 Task: Add Lily's Sweets Hazelnut Milk Chocolate 40% Cocoa Bar to the cart.
Action: Mouse moved to (20, 66)
Screenshot: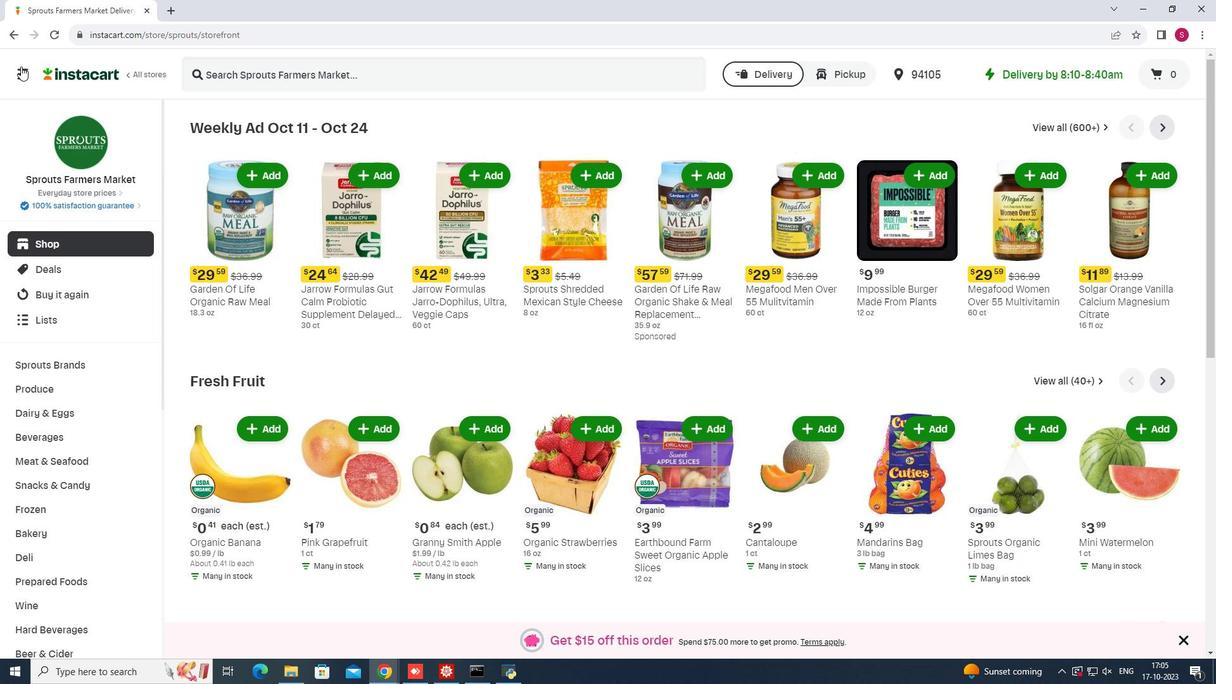 
Action: Mouse pressed left at (20, 66)
Screenshot: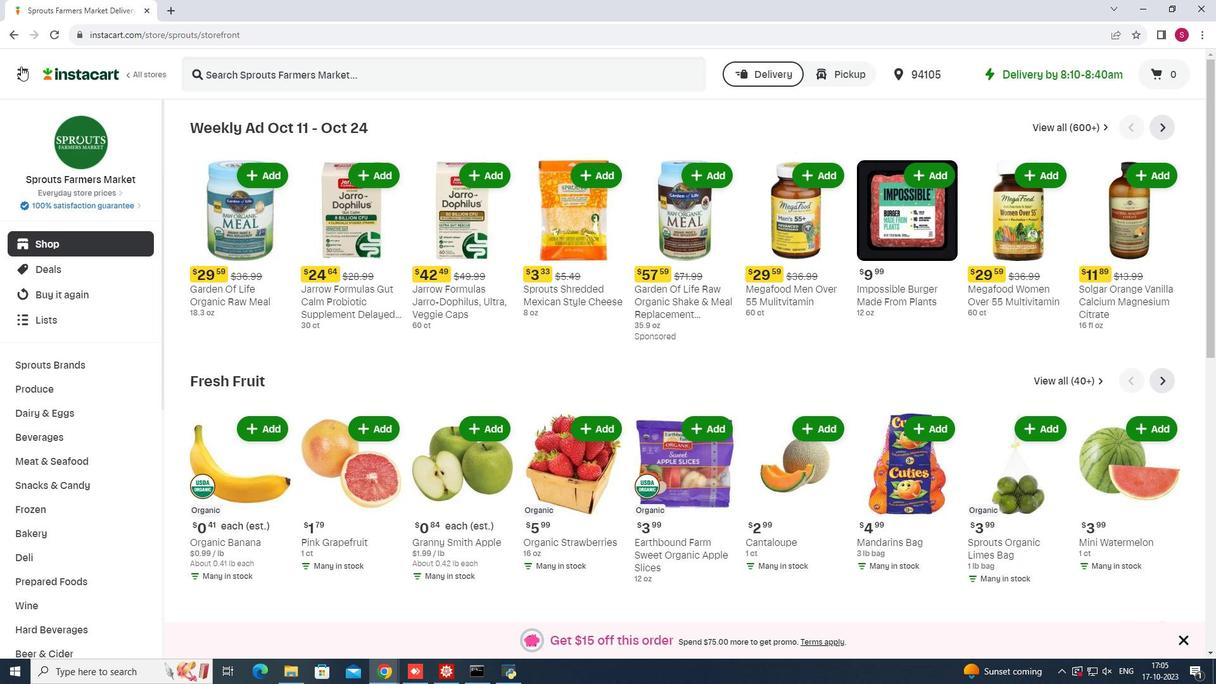 
Action: Mouse moved to (82, 337)
Screenshot: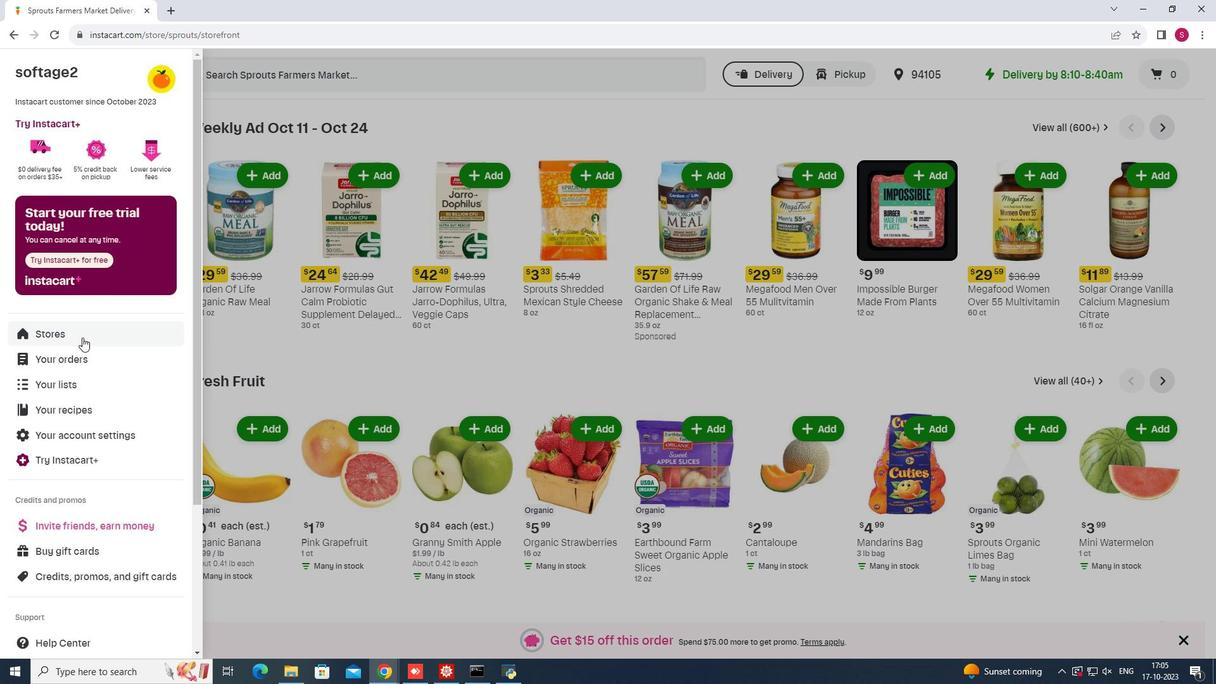
Action: Mouse pressed left at (82, 337)
Screenshot: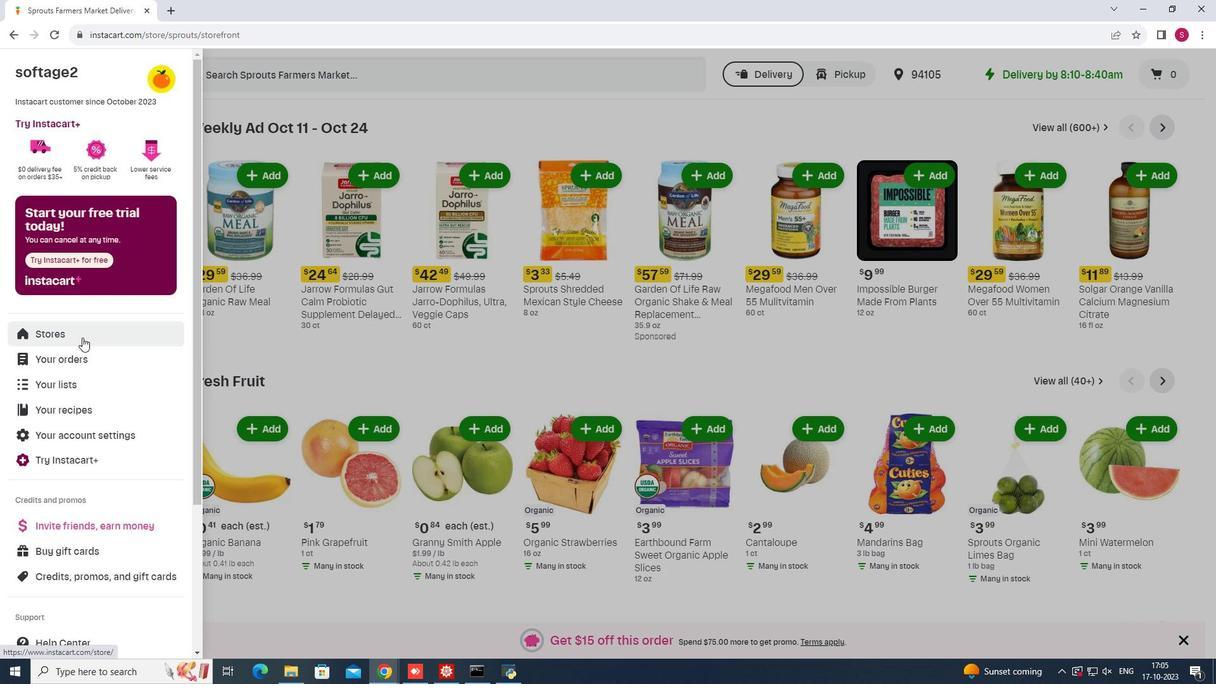 
Action: Mouse moved to (298, 110)
Screenshot: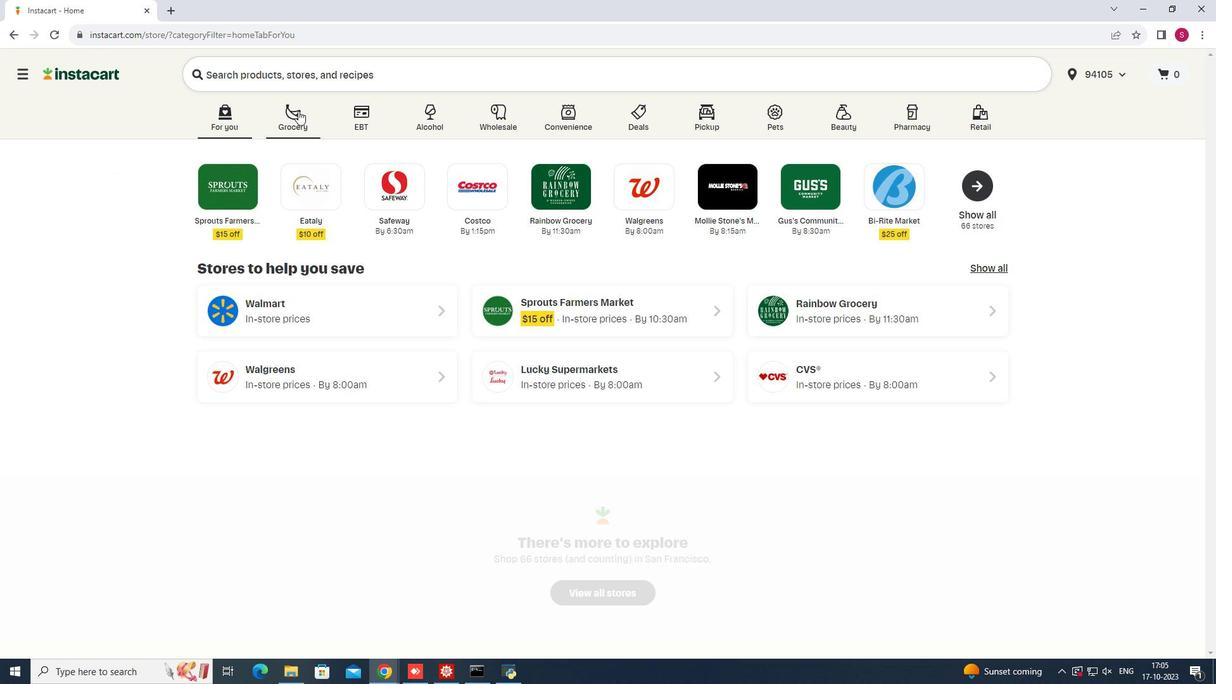 
Action: Mouse pressed left at (298, 110)
Screenshot: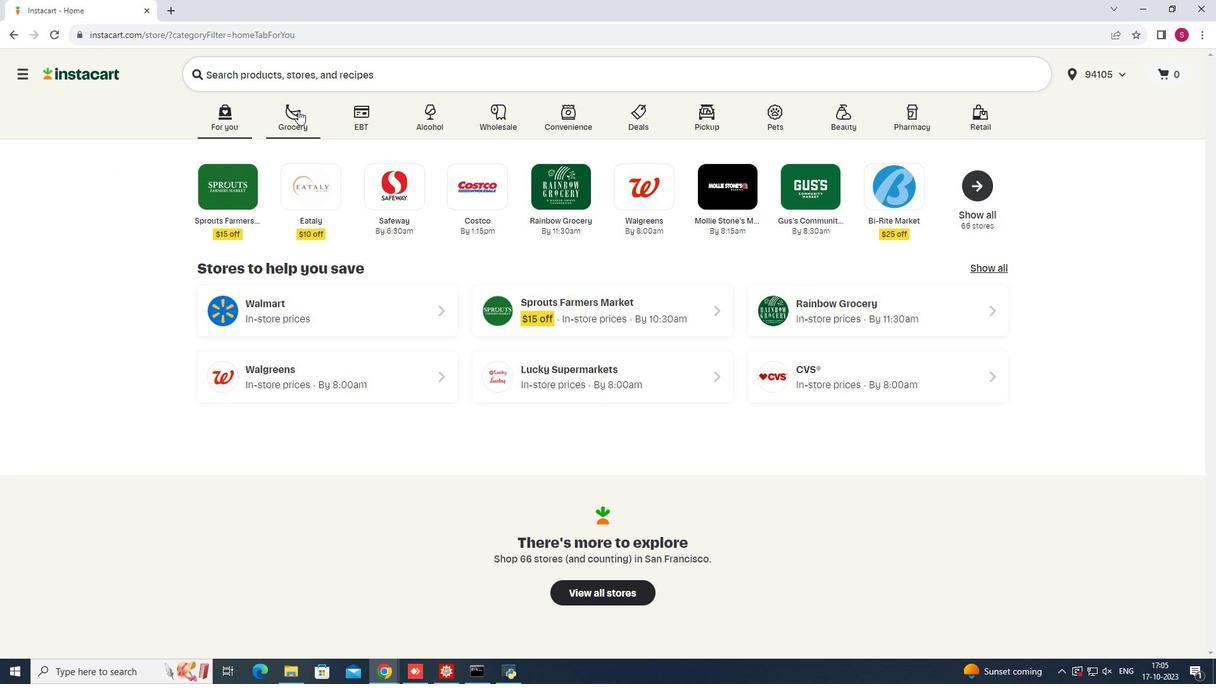 
Action: Mouse moved to (841, 173)
Screenshot: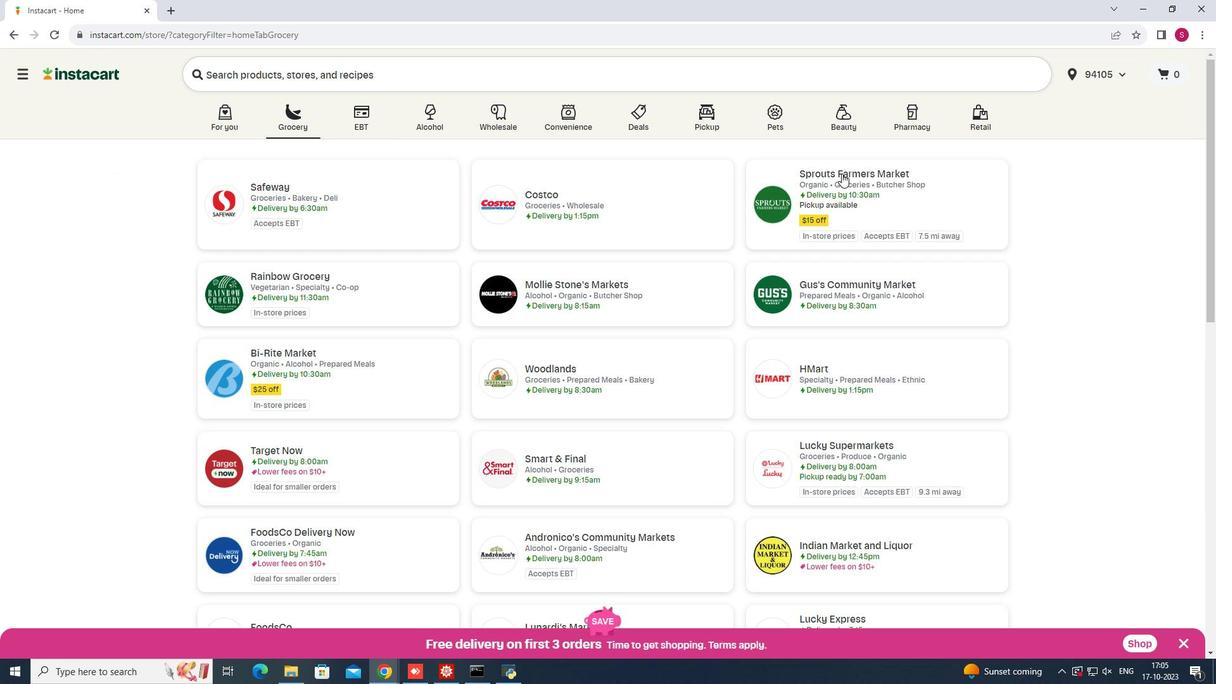 
Action: Mouse pressed left at (841, 173)
Screenshot: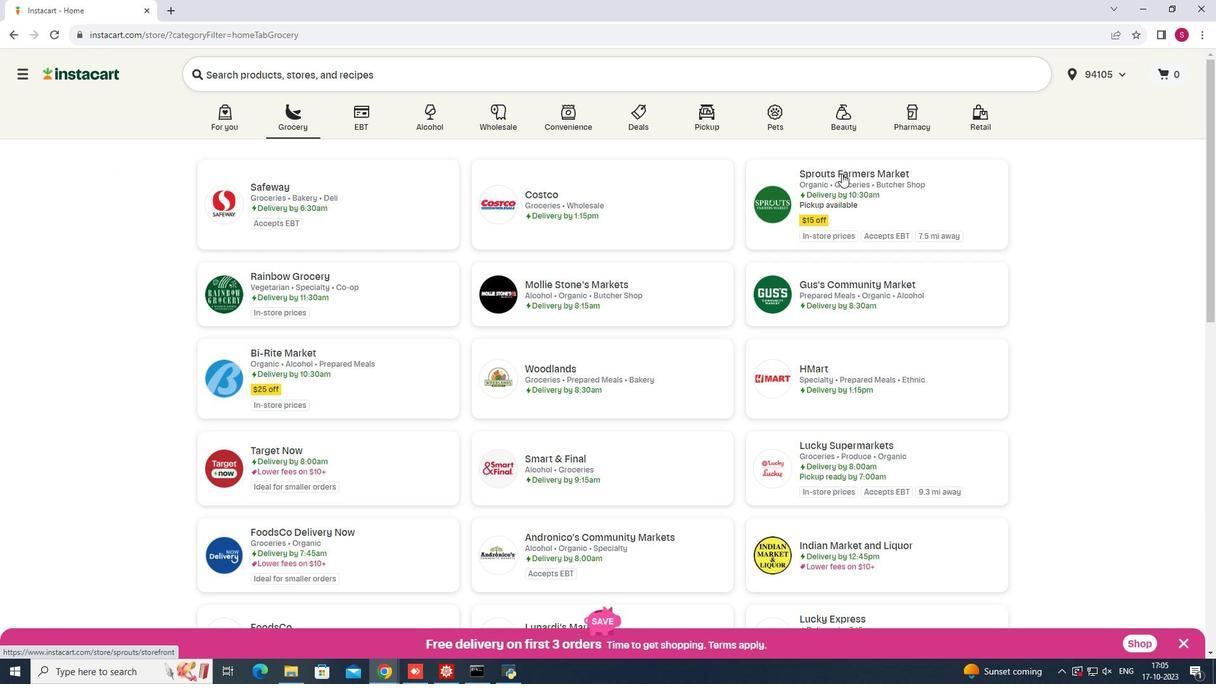 
Action: Mouse moved to (76, 480)
Screenshot: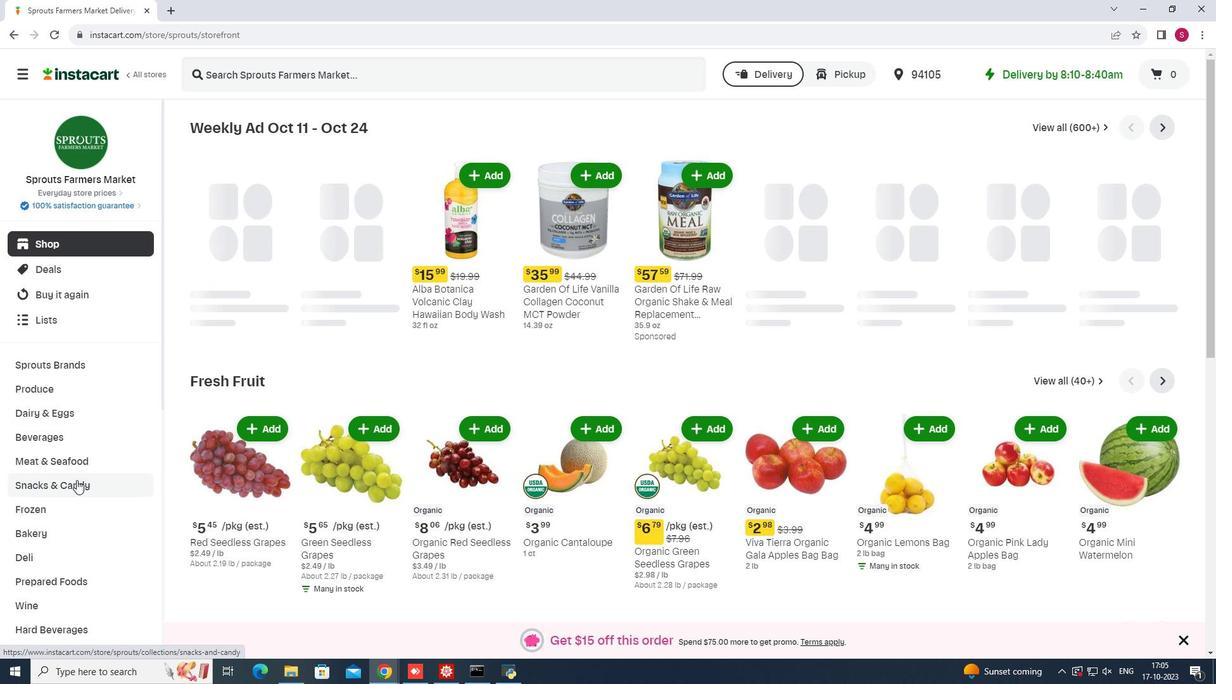 
Action: Mouse pressed left at (76, 480)
Screenshot: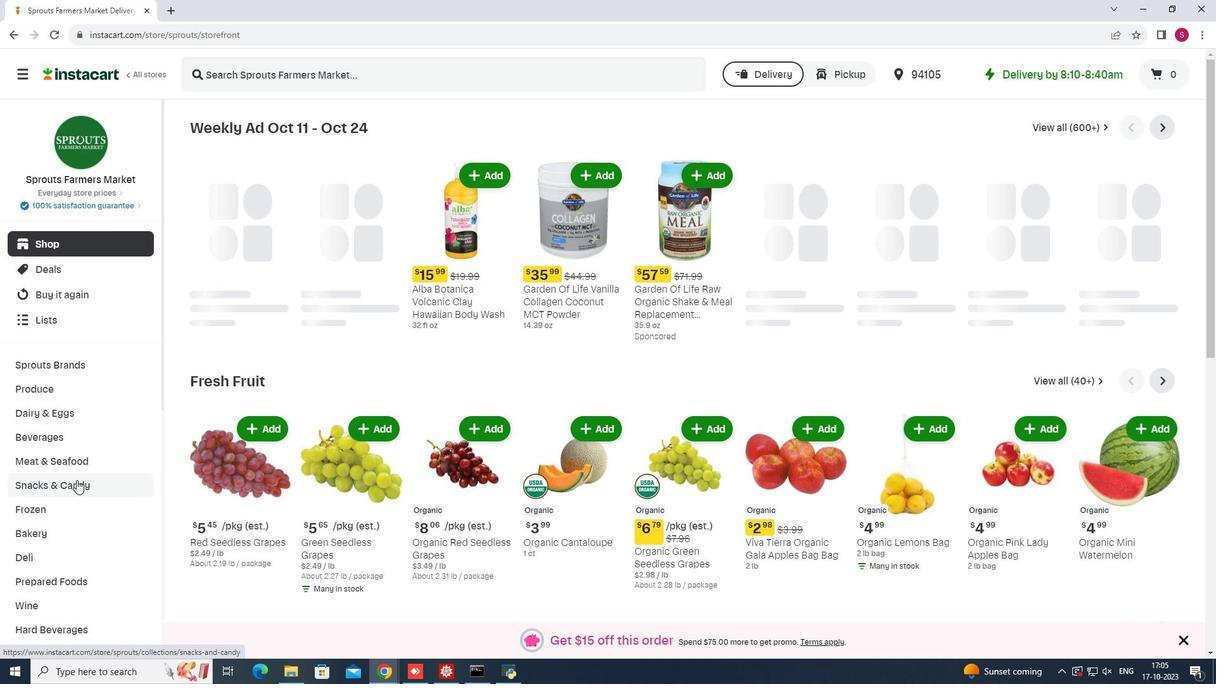 
Action: Mouse moved to (366, 155)
Screenshot: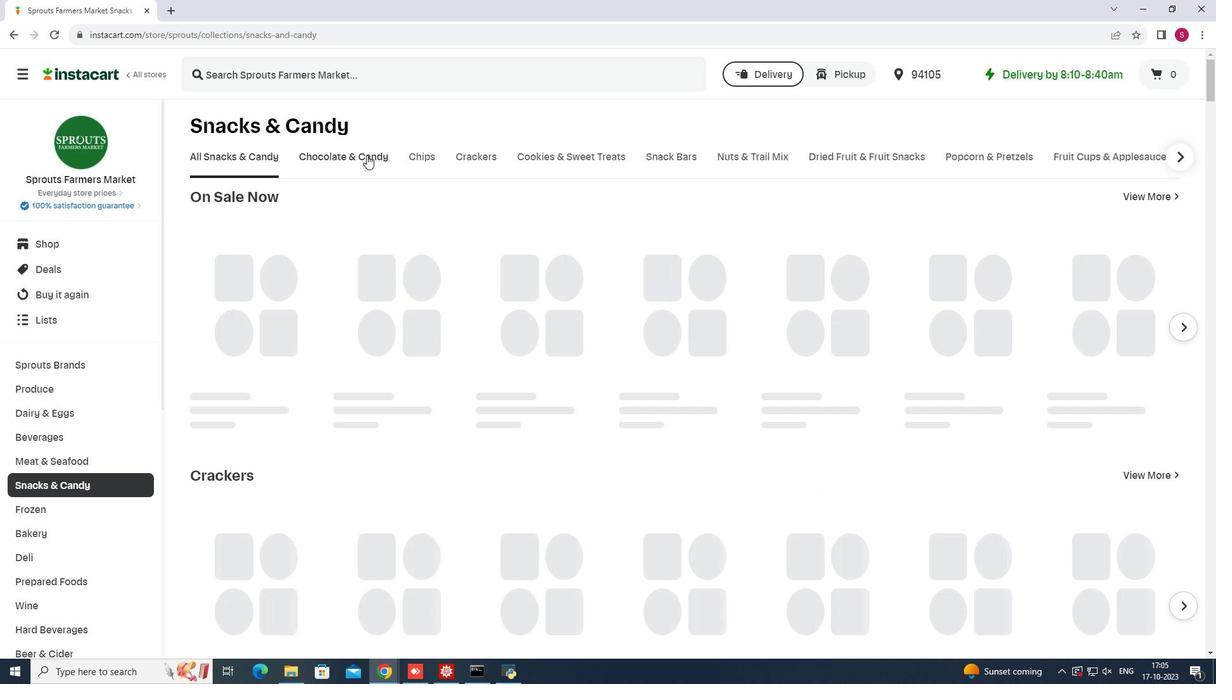 
Action: Mouse pressed left at (366, 155)
Screenshot: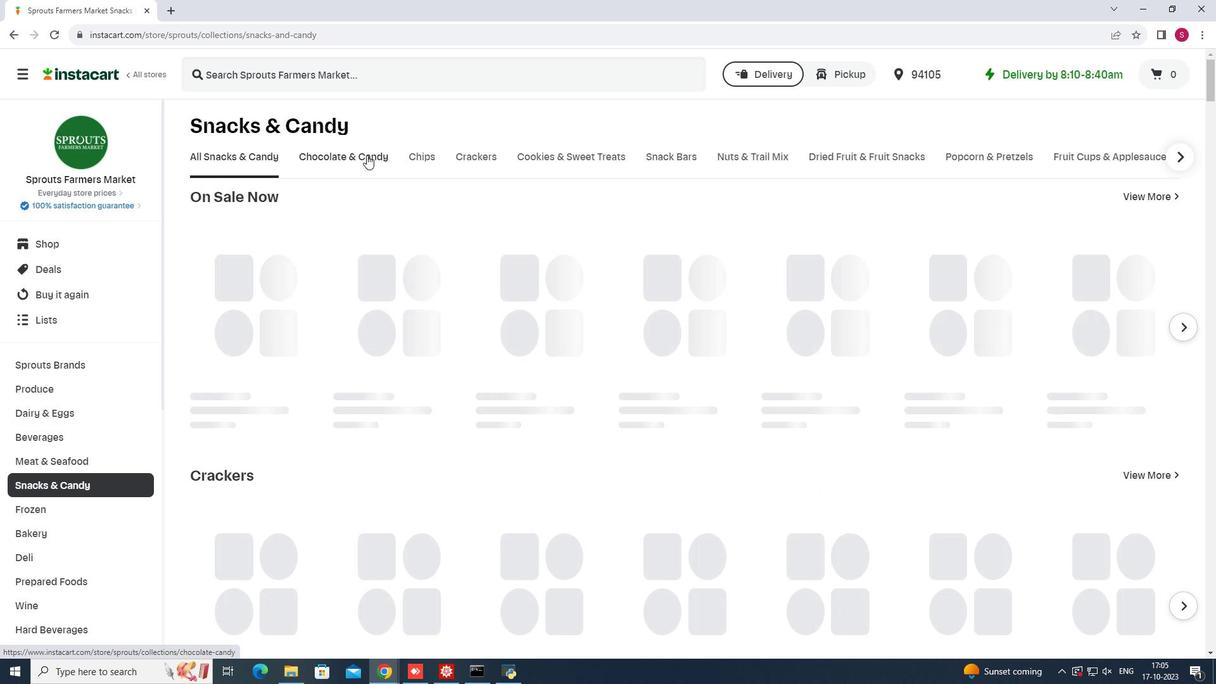
Action: Mouse moved to (314, 208)
Screenshot: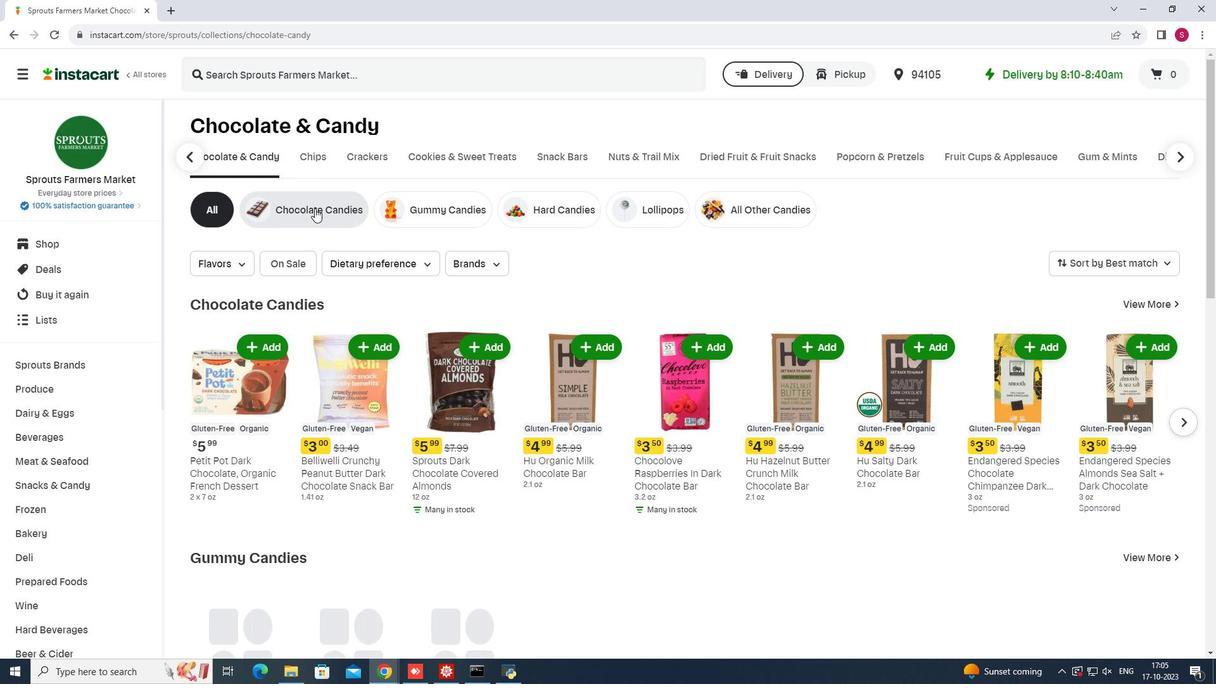 
Action: Mouse pressed left at (314, 208)
Screenshot: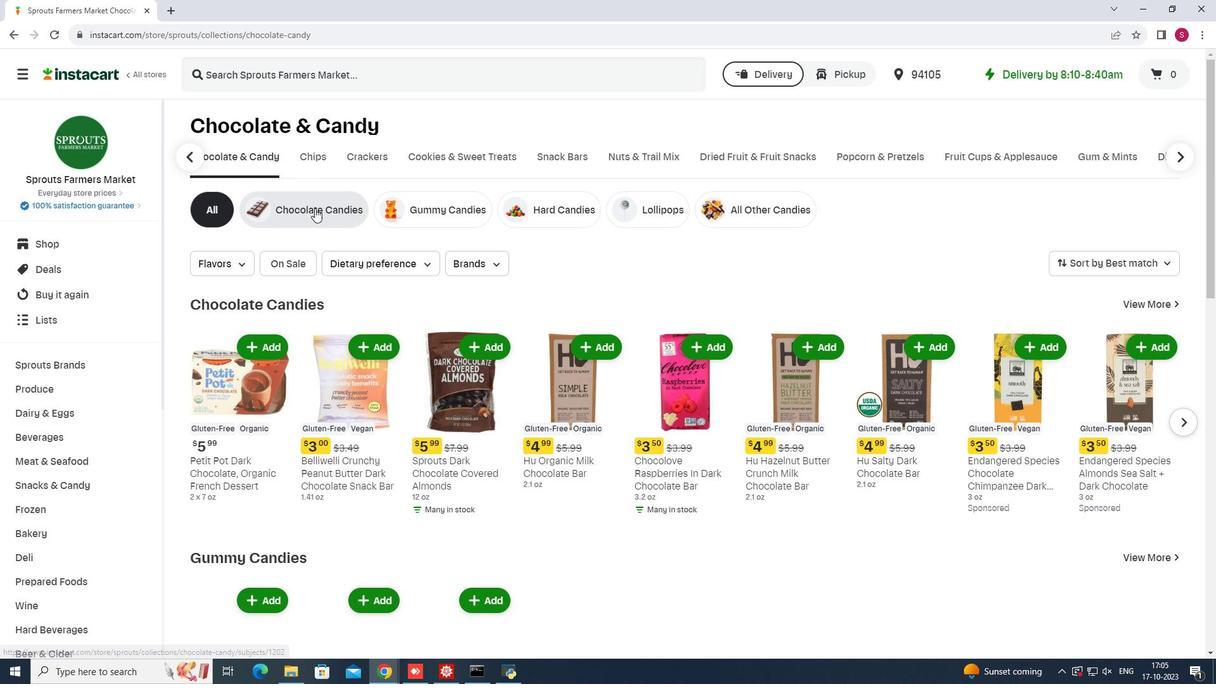 
Action: Mouse moved to (431, 76)
Screenshot: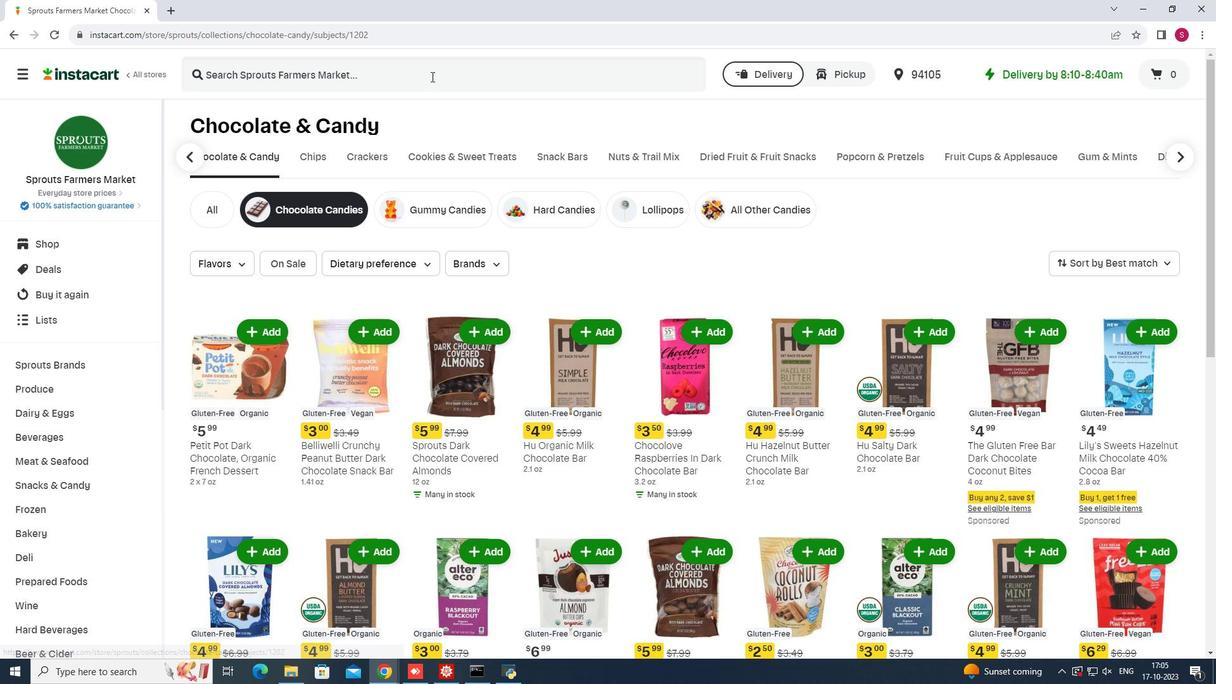 
Action: Mouse pressed left at (431, 76)
Screenshot: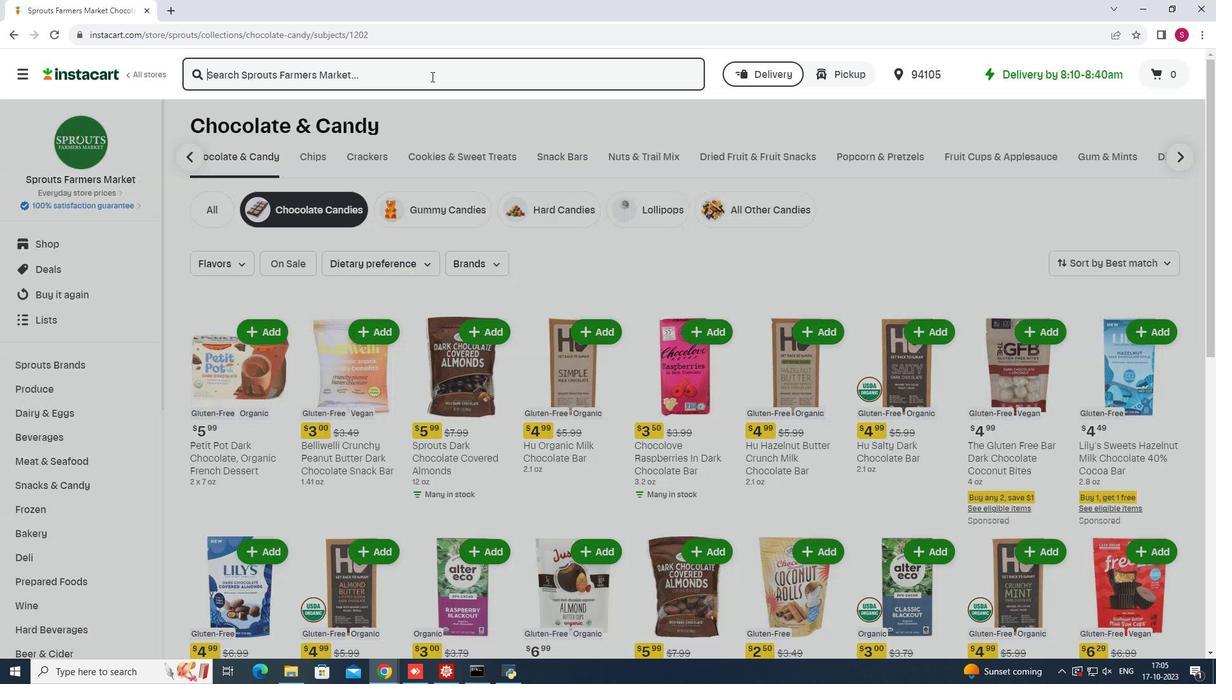 
Action: Key pressed <Key.shift>Lily<Key.space><Key.backspace>'s<Key.space><Key.shift>Sweets<Key.space><Key.shift>Hazelnut<Key.space><Key.shift>Mik<Key.backspace>lk<Key.space><Key.shift>Chocolate<Key.space>40<Key.shift>%<Key.space><Key.shift>Cocoa<Key.space><Key.shift>Bar<Key.enter>
Screenshot: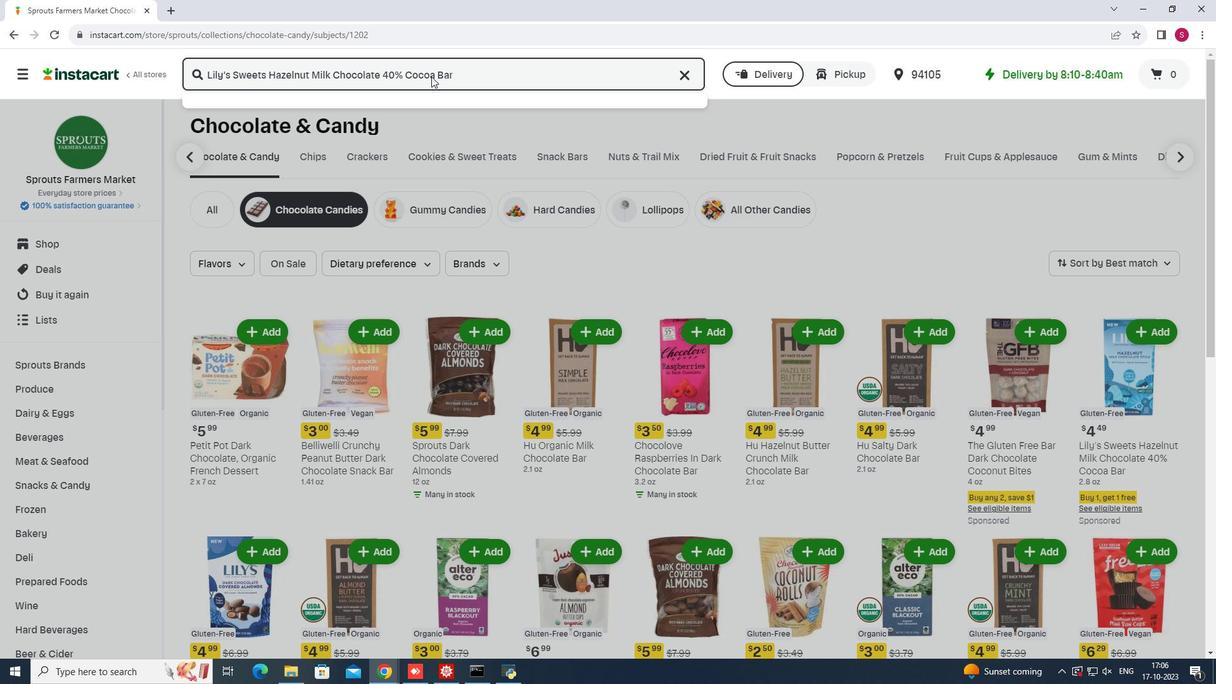 
Action: Mouse moved to (642, 325)
Screenshot: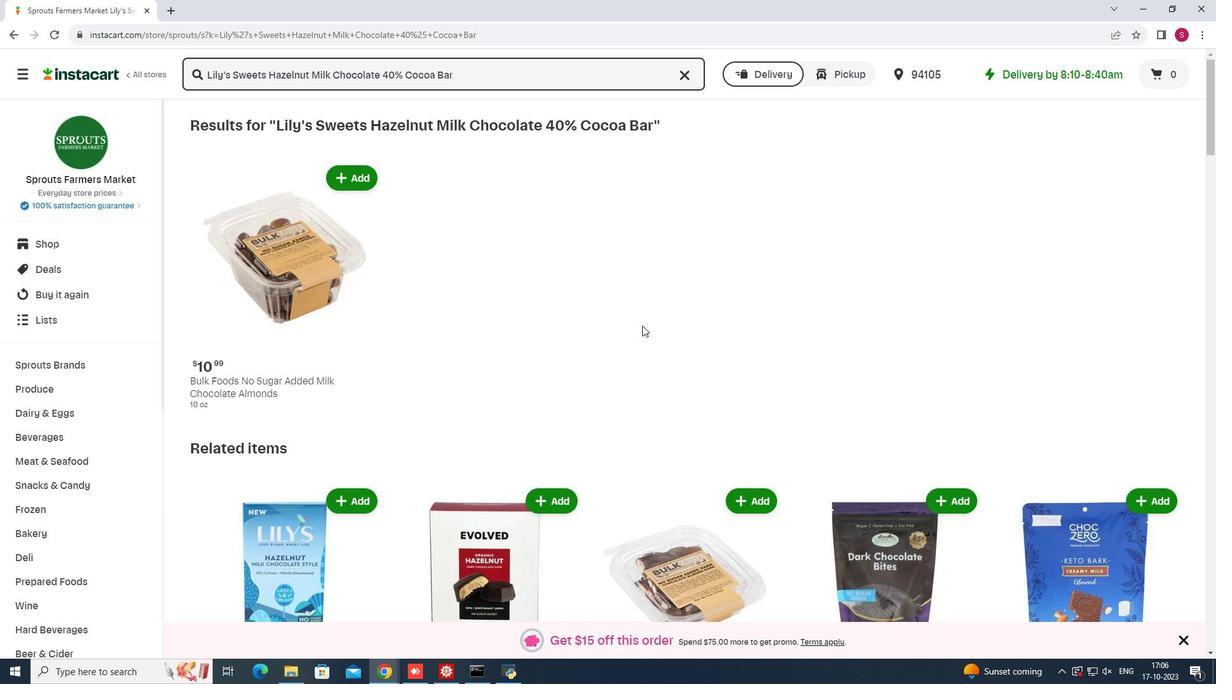 
Action: Mouse scrolled (642, 324) with delta (0, 0)
Screenshot: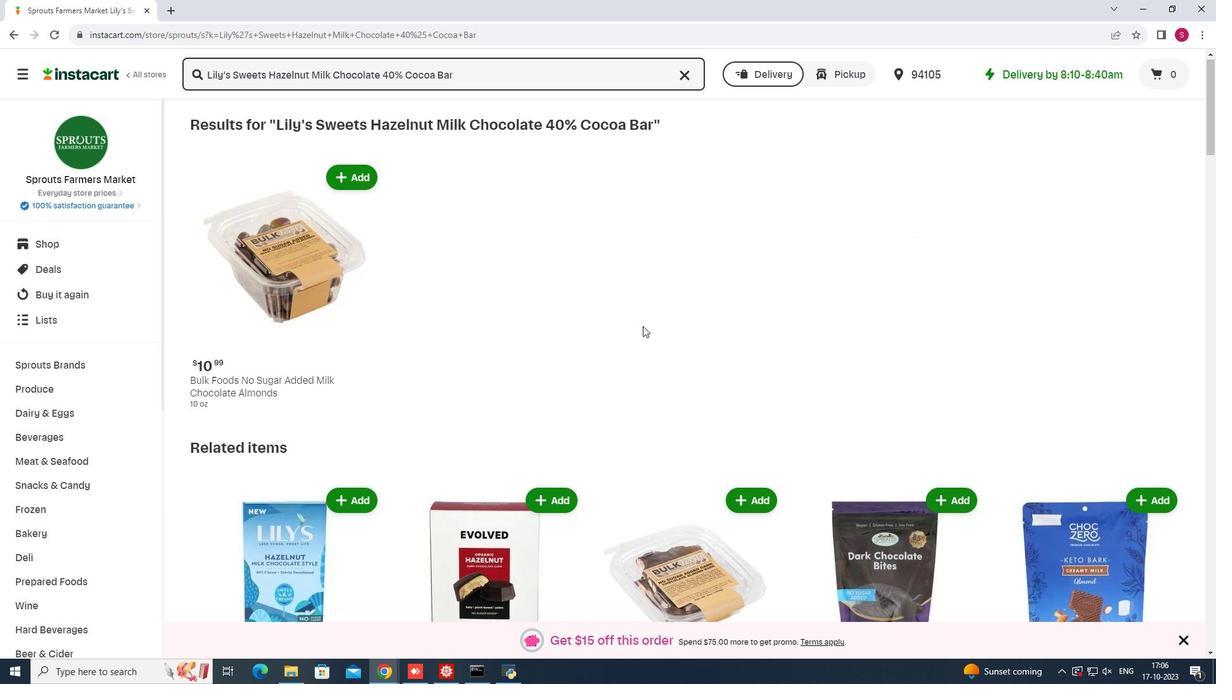 
Action: Mouse moved to (642, 325)
Screenshot: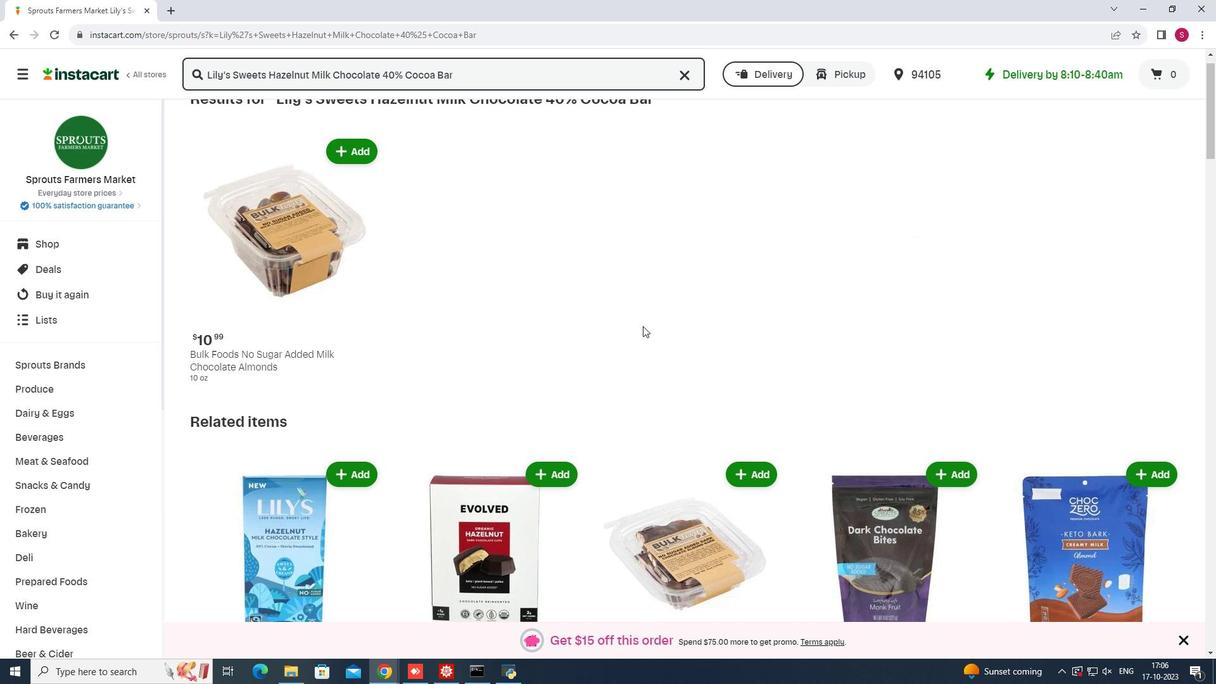 
Action: Mouse scrolled (642, 324) with delta (0, 0)
Screenshot: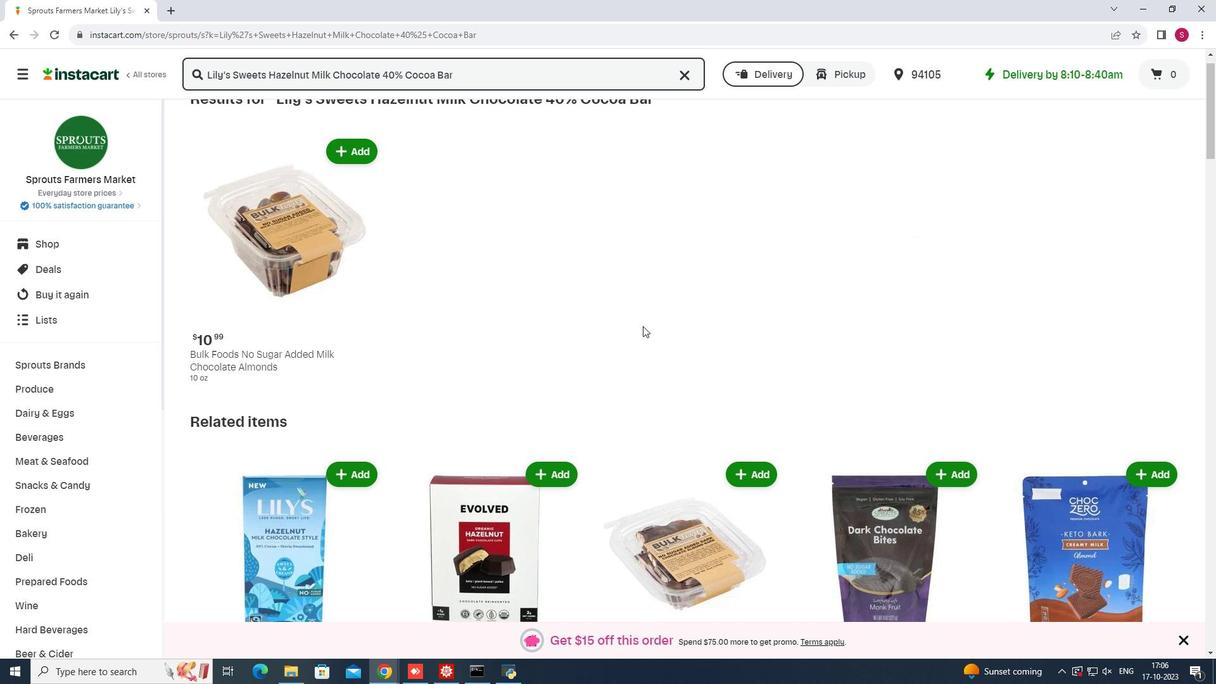 
Action: Mouse moved to (642, 326)
Screenshot: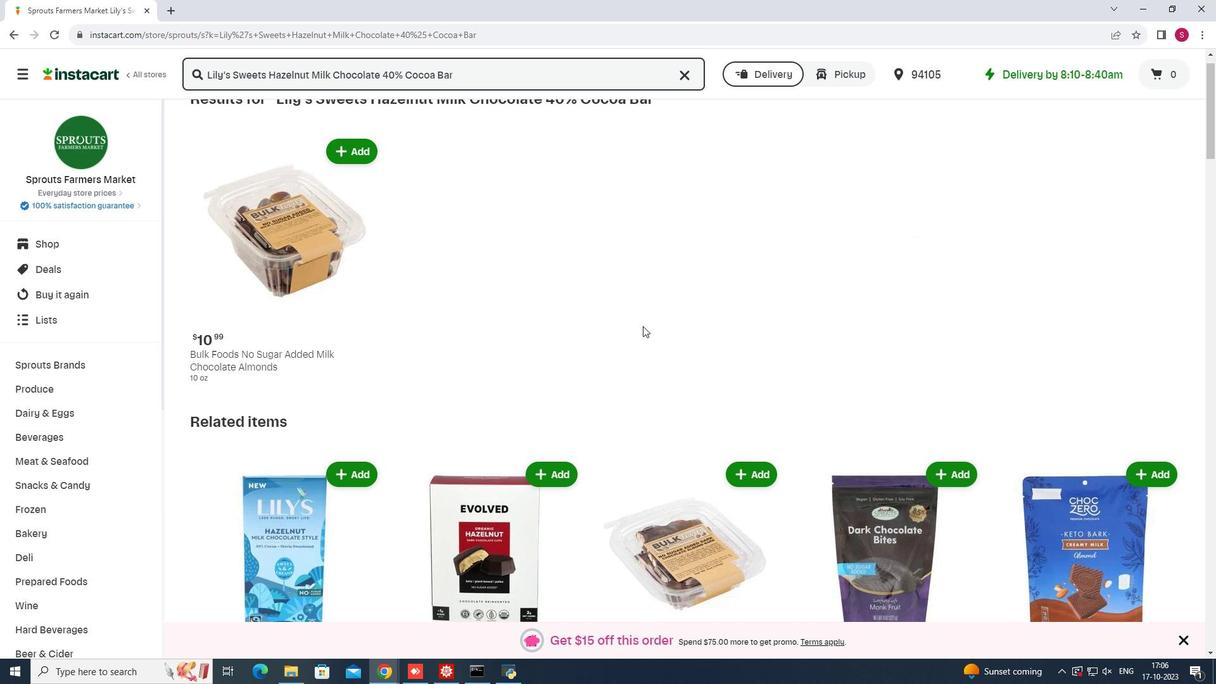 
Action: Mouse scrolled (642, 325) with delta (0, 0)
Screenshot: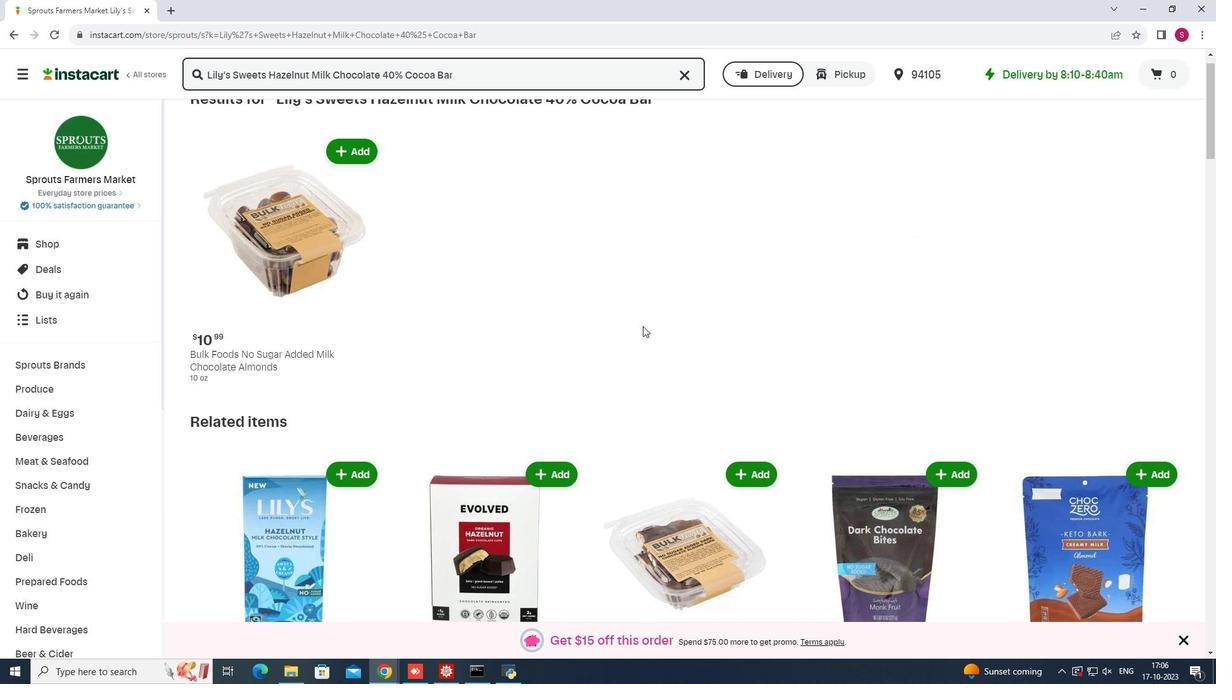 
Action: Mouse scrolled (642, 325) with delta (0, 0)
Screenshot: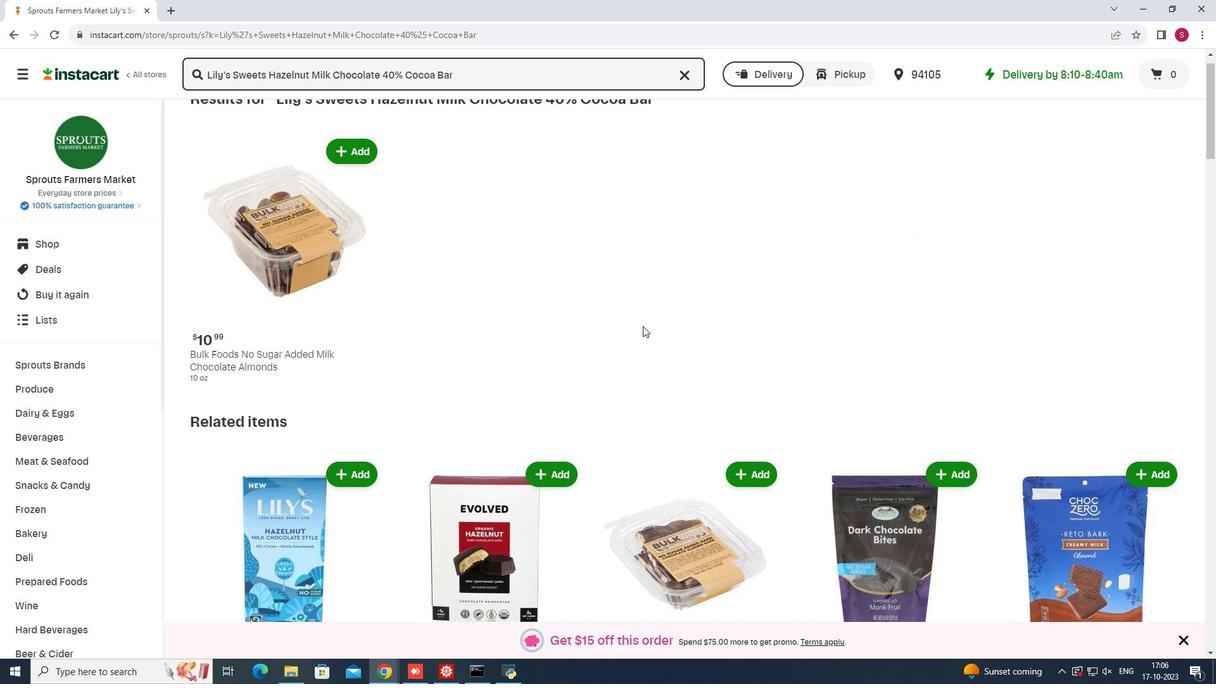 
Action: Mouse scrolled (642, 325) with delta (0, 0)
Screenshot: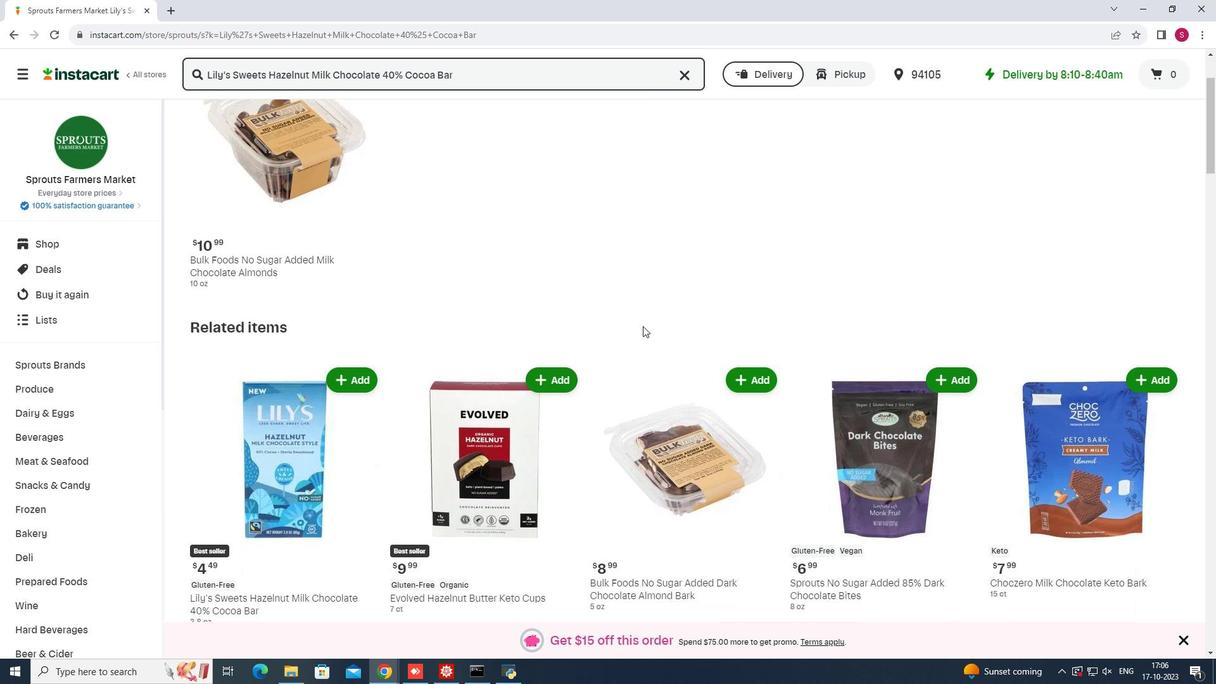 
Action: Mouse moved to (344, 186)
Screenshot: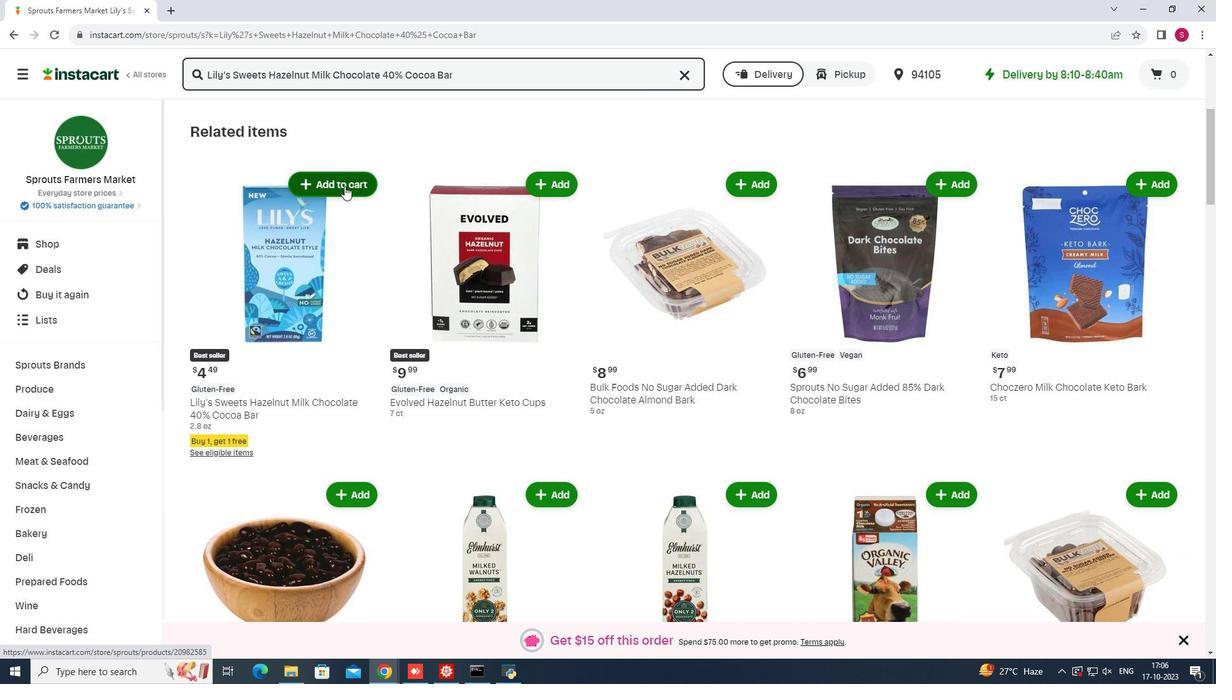 
Action: Mouse pressed left at (344, 186)
Screenshot: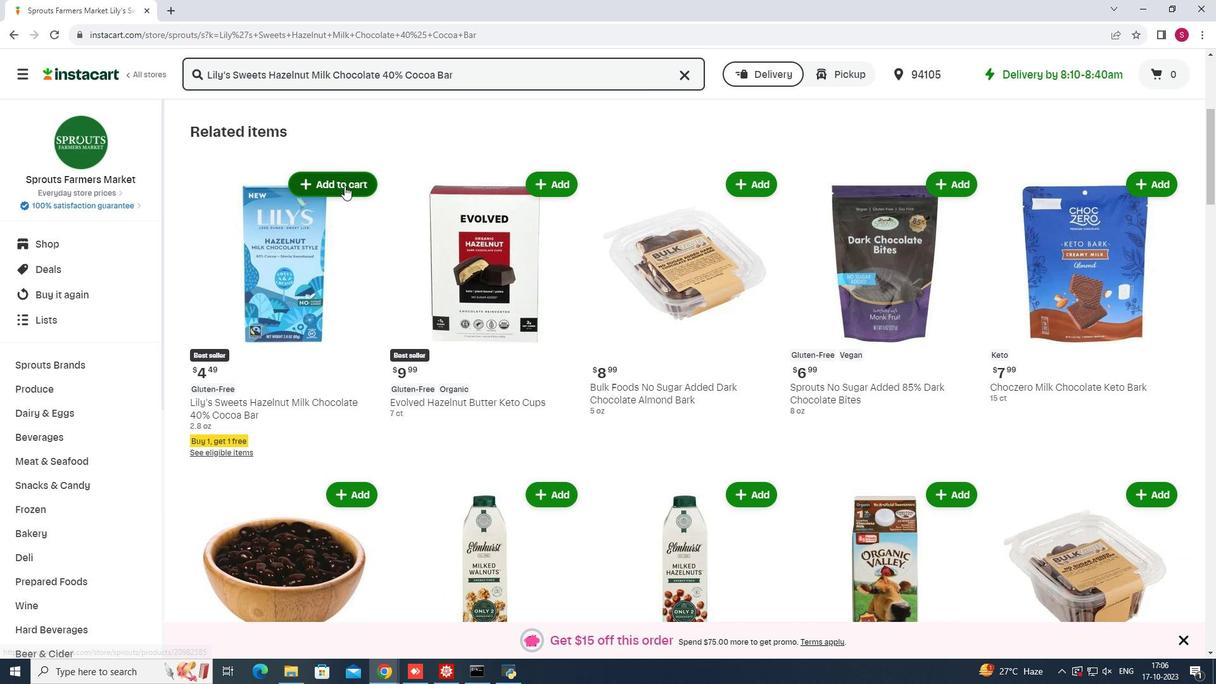 
Action: Mouse moved to (797, 156)
Screenshot: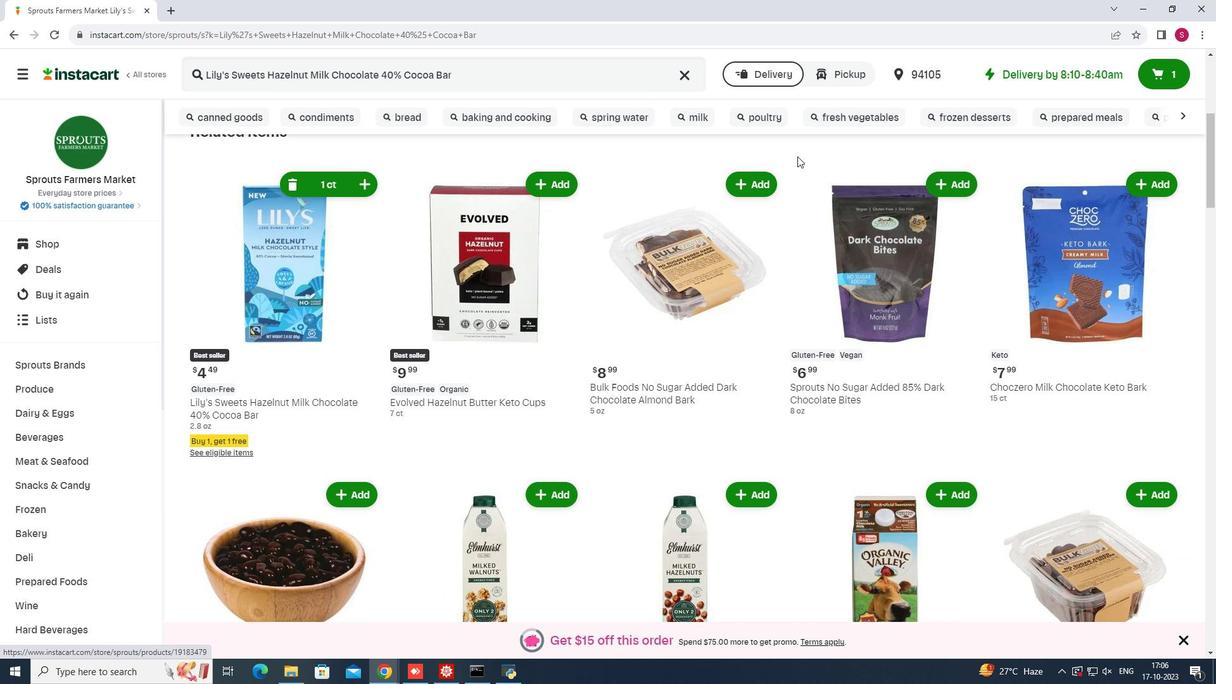 
